 Task: Add Sprouts Organic French Roast Dark Blend Coffee Pods 12 Pack to the cart.
Action: Mouse pressed left at (22, 153)
Screenshot: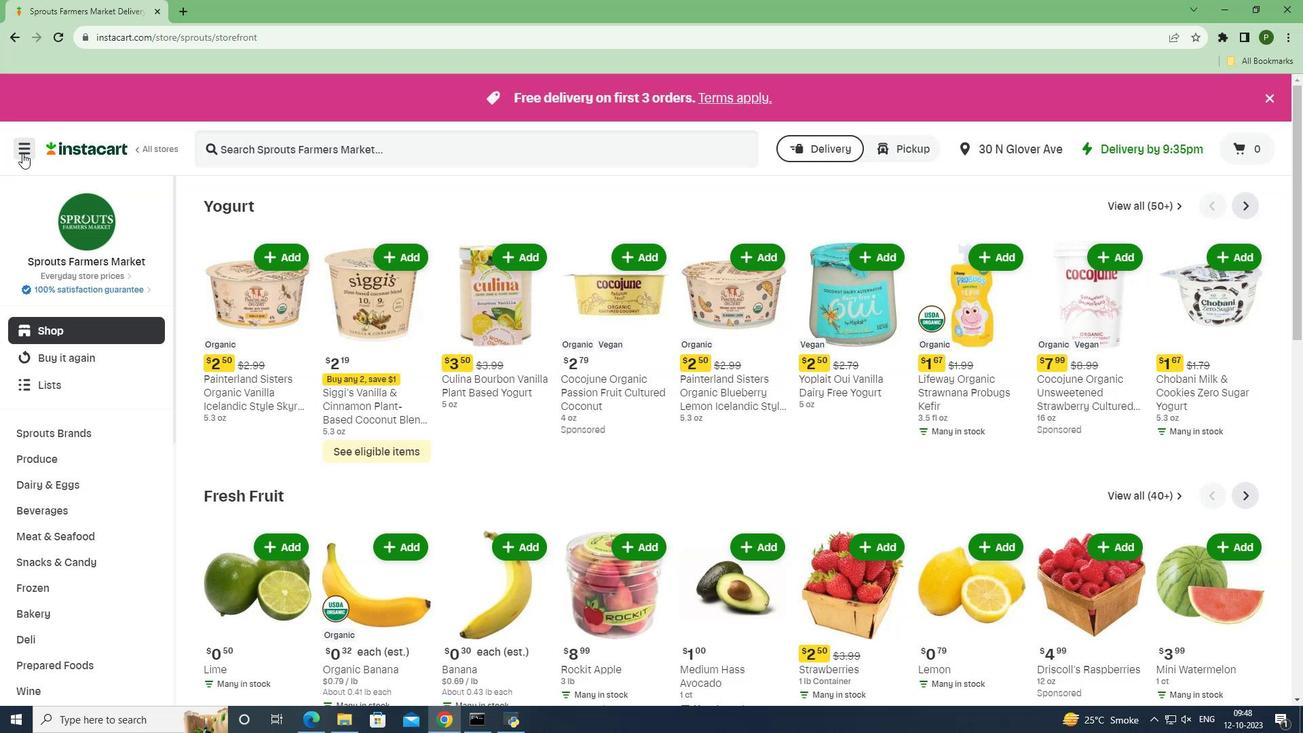 
Action: Mouse moved to (45, 354)
Screenshot: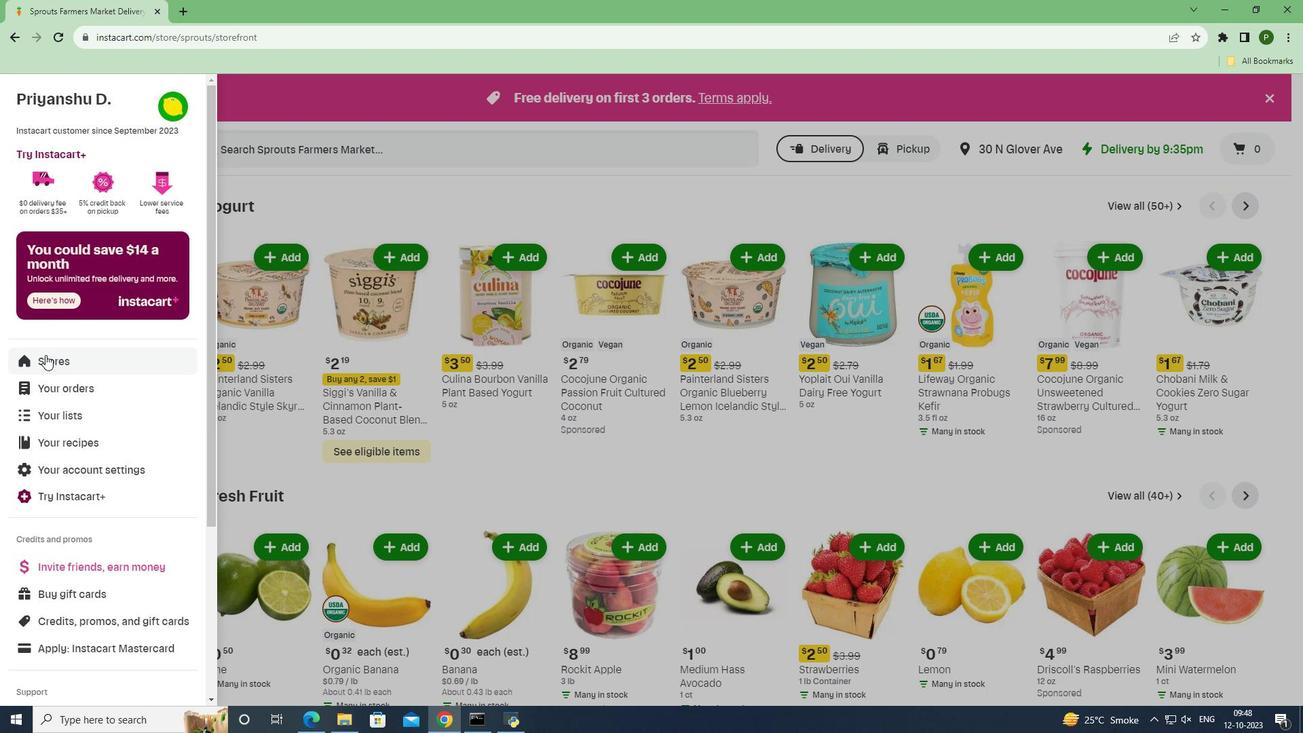 
Action: Mouse pressed left at (45, 354)
Screenshot: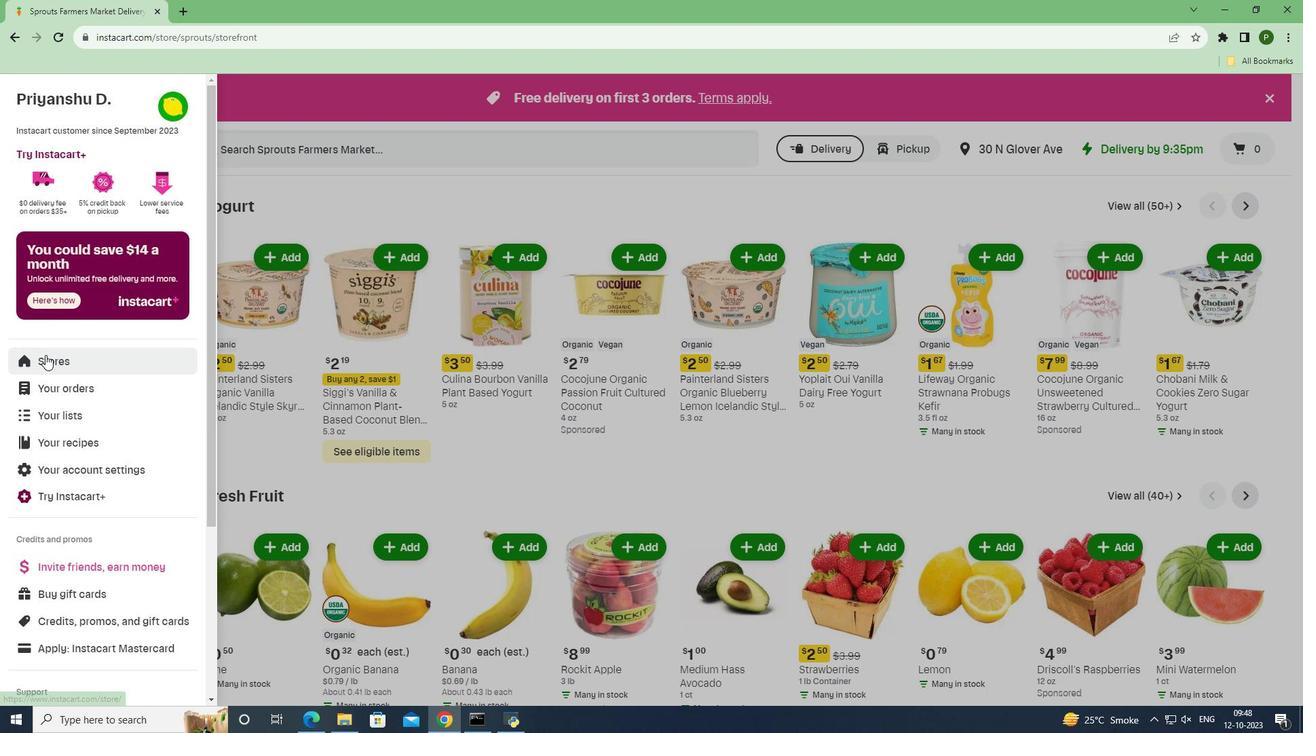 
Action: Mouse moved to (309, 154)
Screenshot: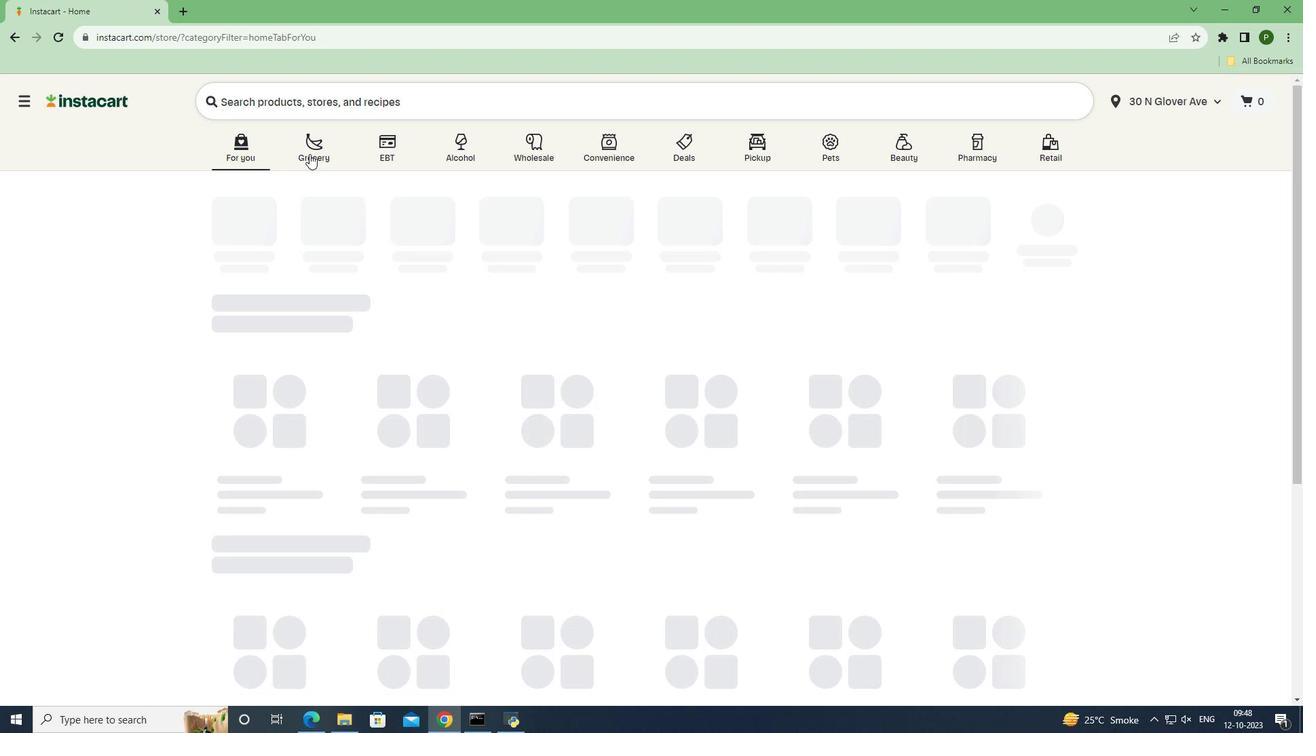 
Action: Mouse pressed left at (309, 154)
Screenshot: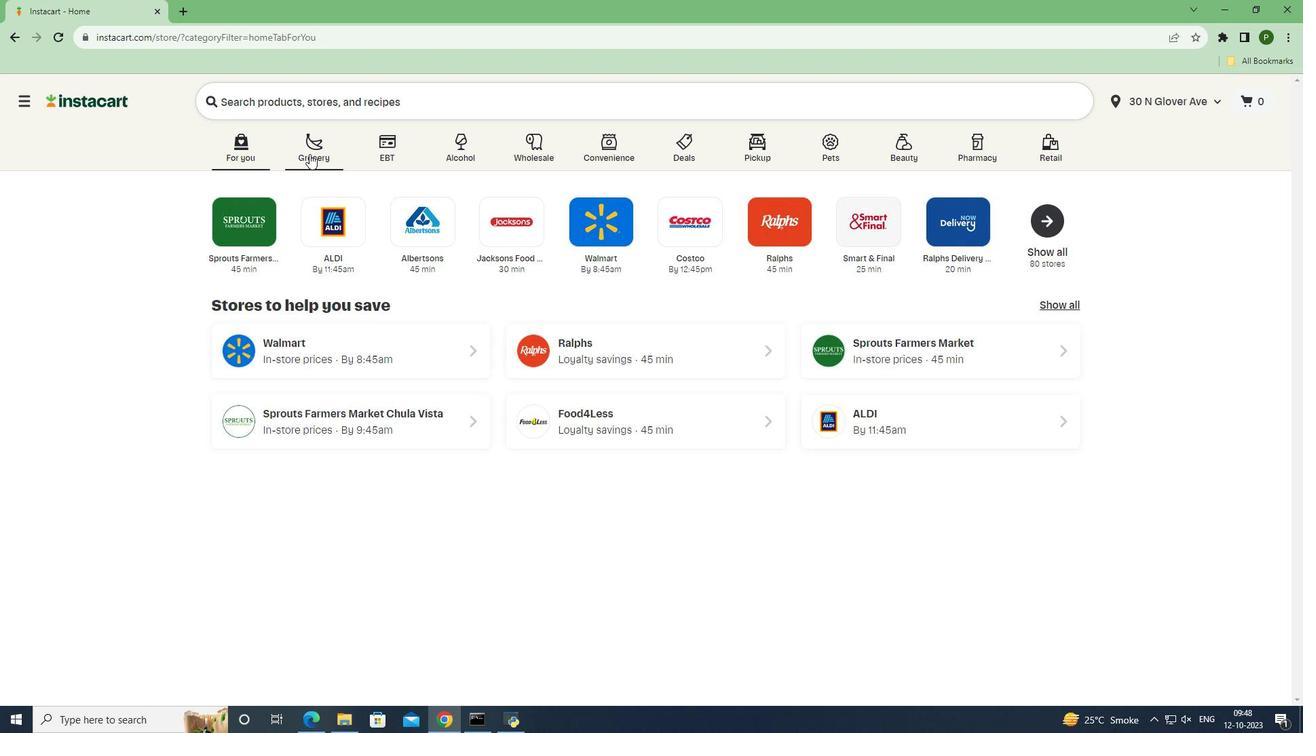 
Action: Mouse moved to (532, 308)
Screenshot: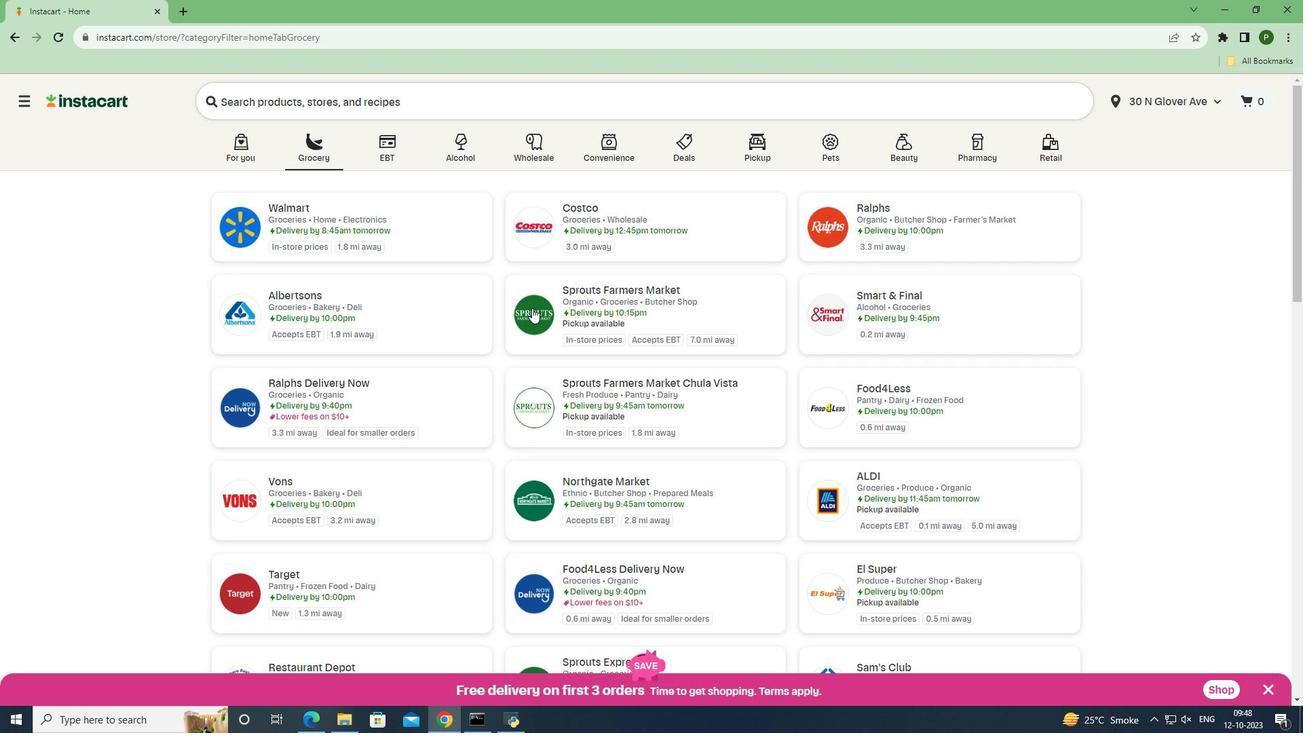 
Action: Mouse pressed left at (532, 308)
Screenshot: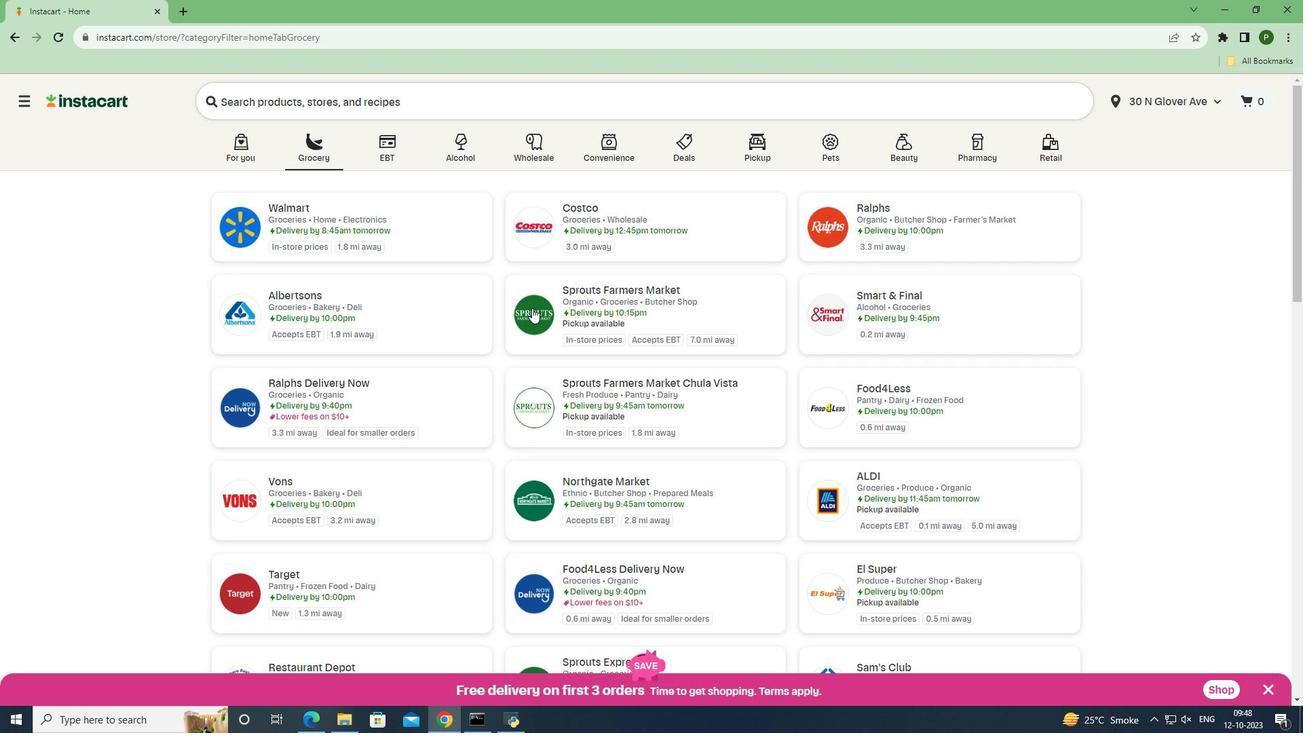 
Action: Mouse moved to (88, 515)
Screenshot: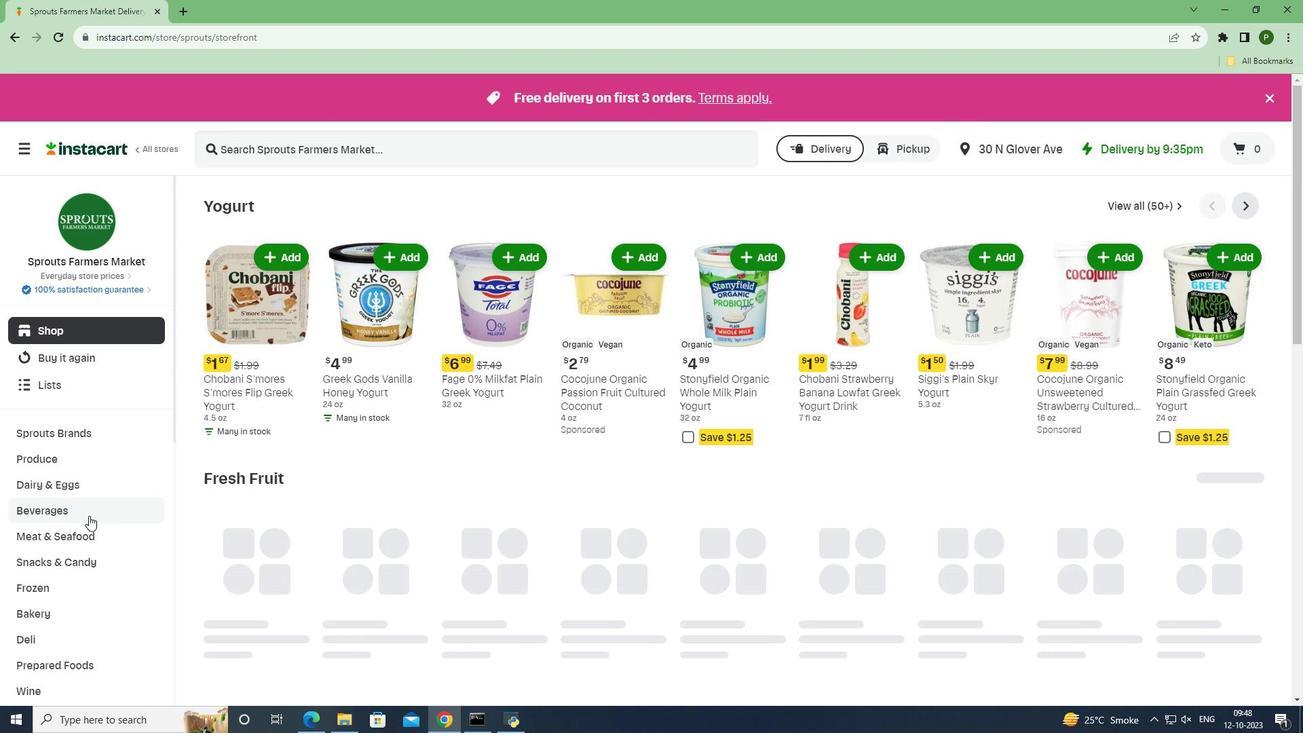 
Action: Mouse pressed left at (88, 515)
Screenshot: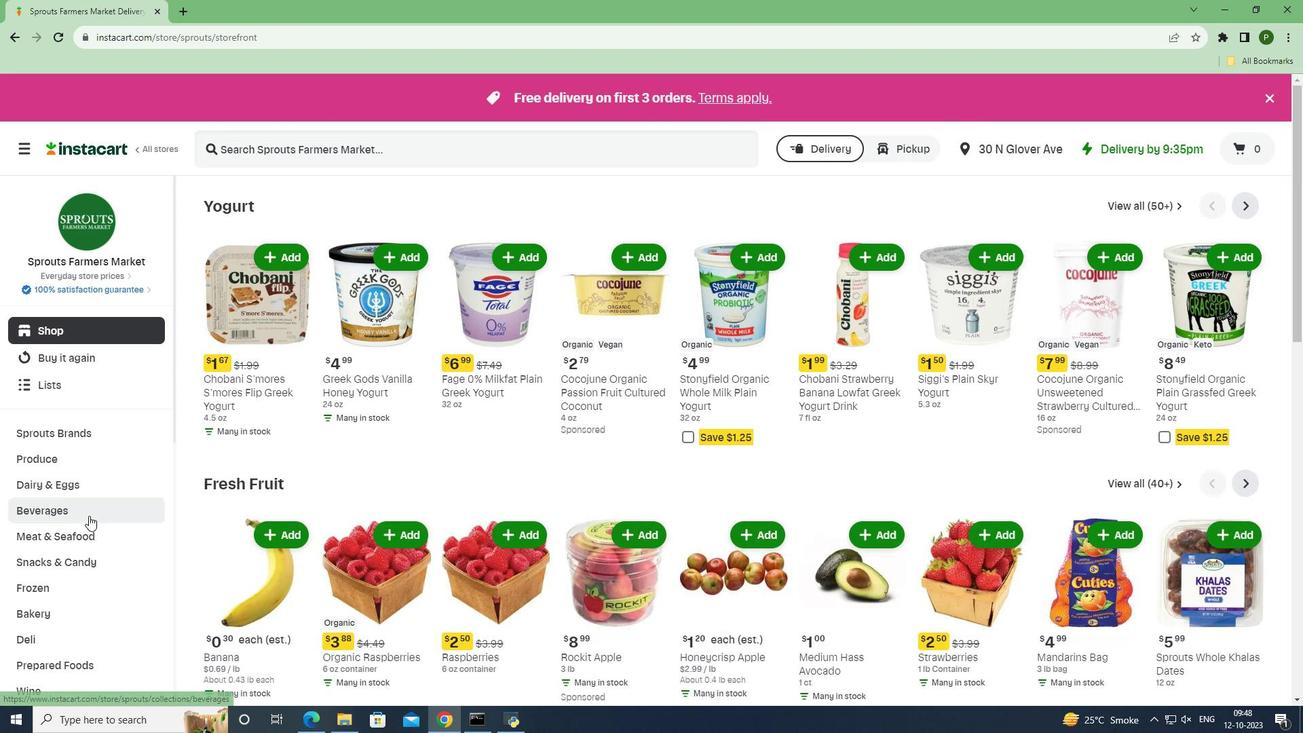 
Action: Mouse moved to (509, 240)
Screenshot: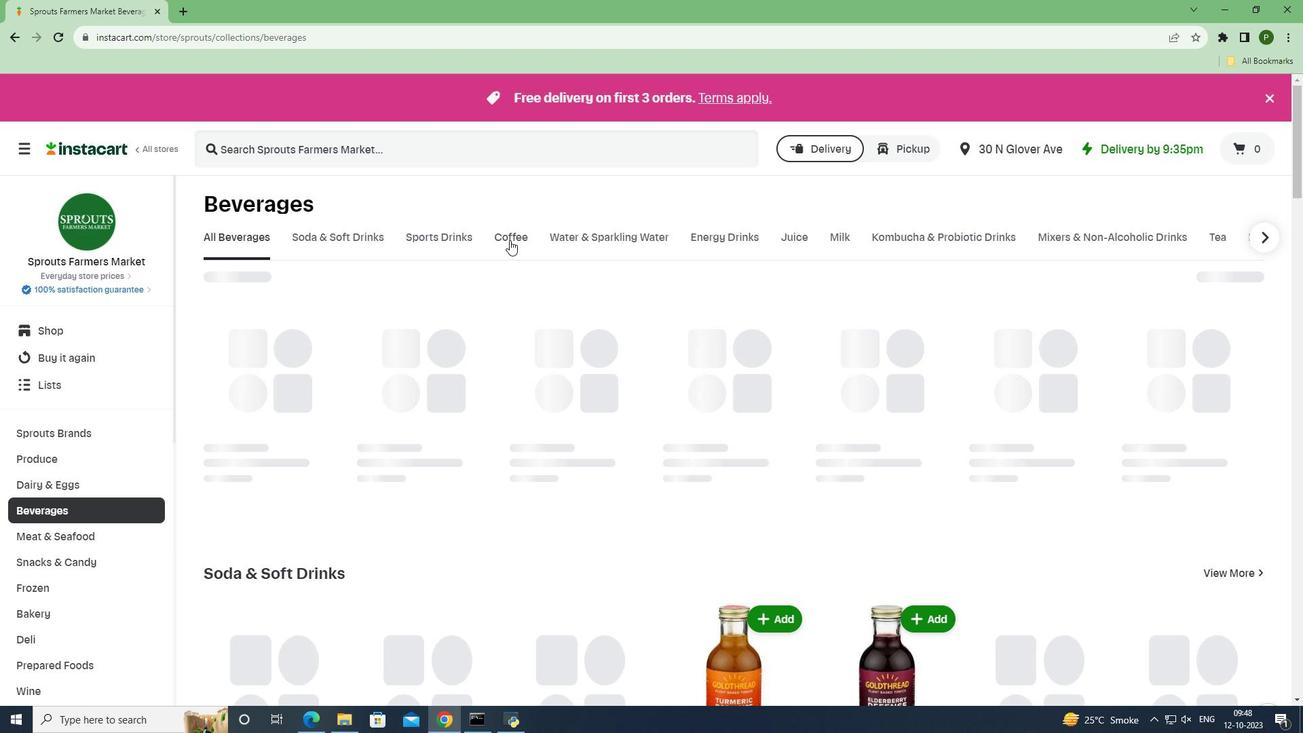 
Action: Mouse pressed left at (509, 240)
Screenshot: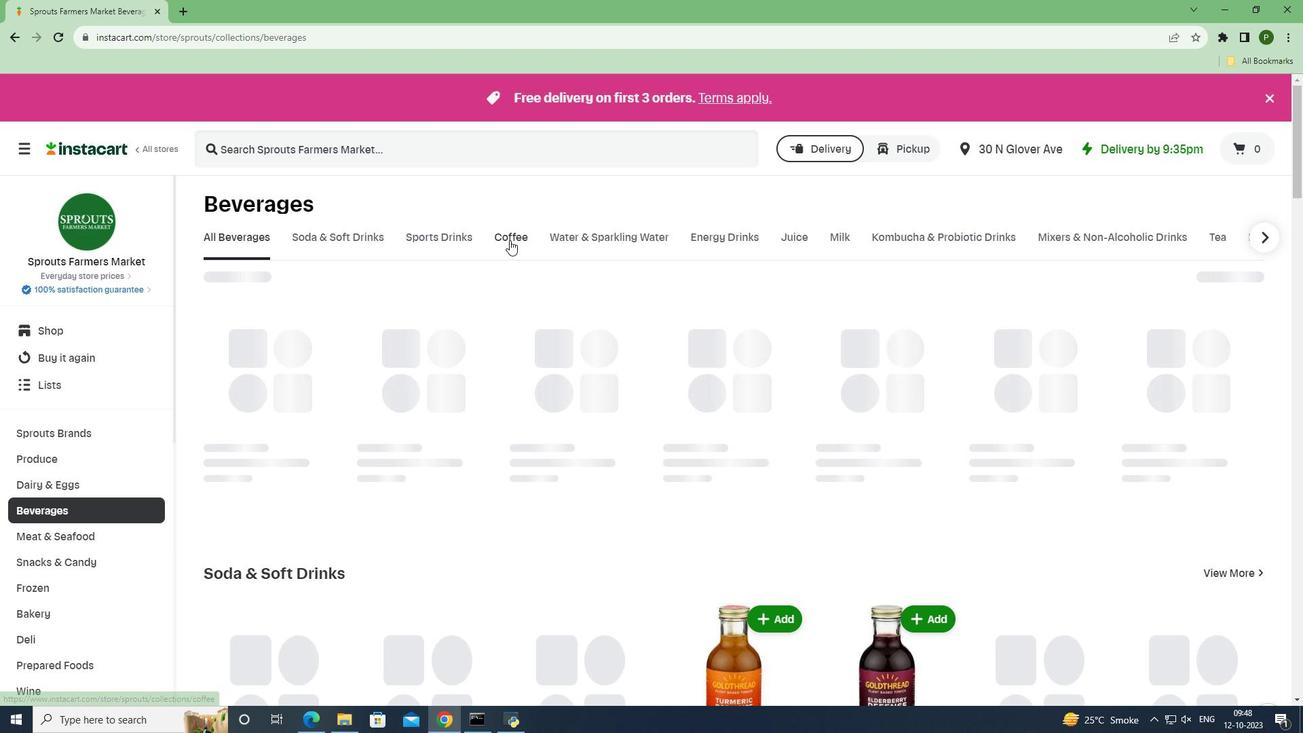 
Action: Mouse moved to (295, 146)
Screenshot: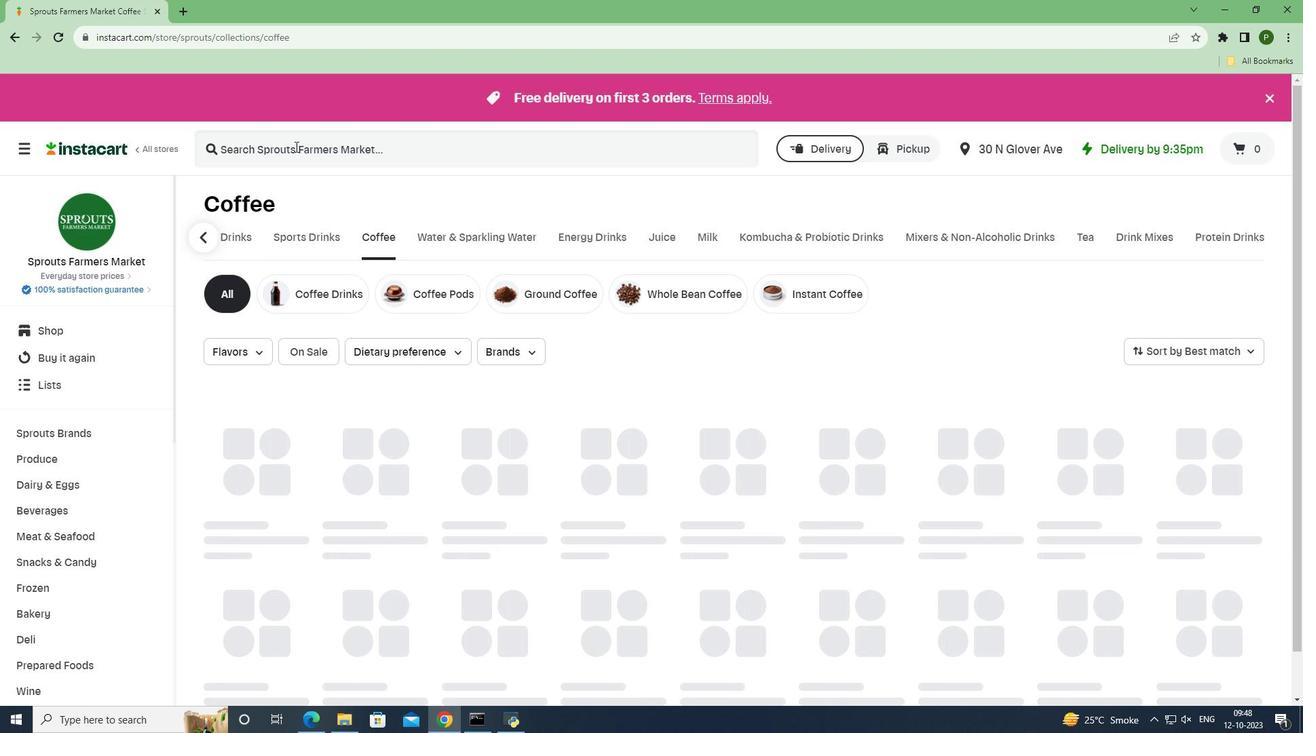 
Action: Mouse pressed left at (295, 146)
Screenshot: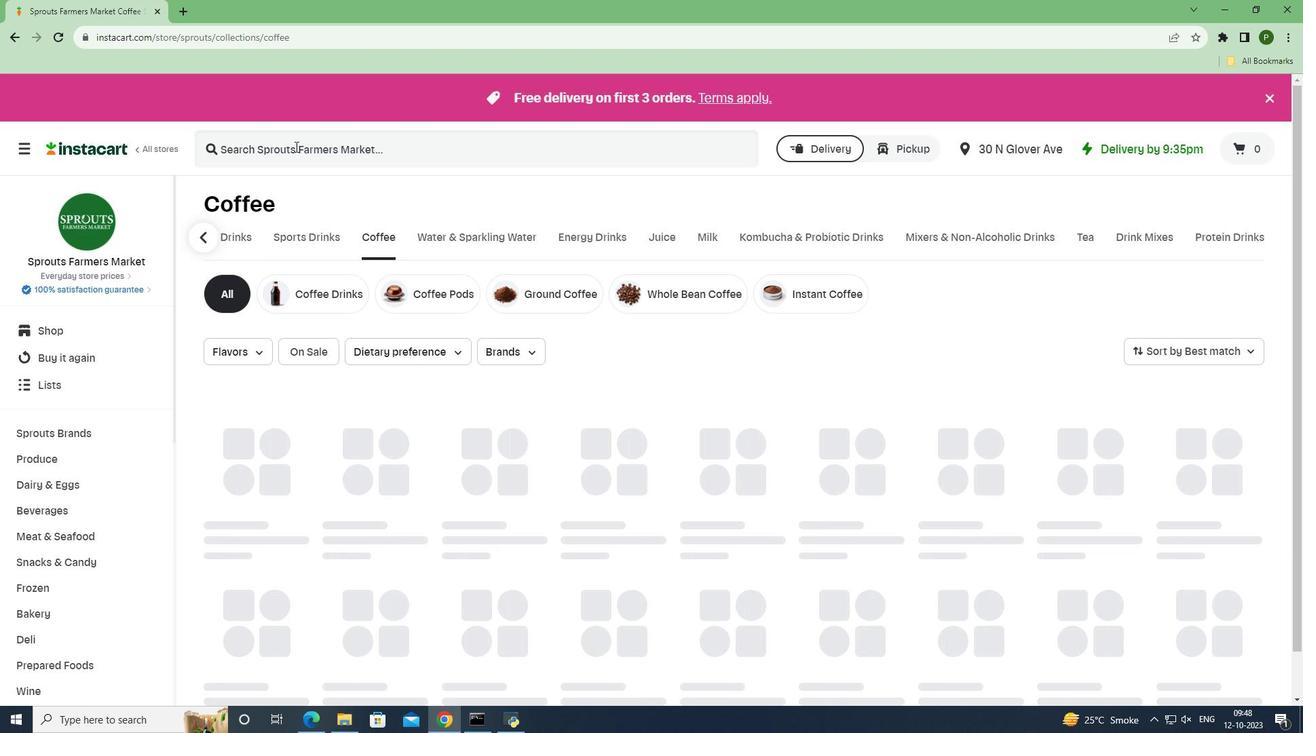 
Action: Key pressed <Key.caps_lock>S<Key.caps_lock>prouts<Key.space><Key.caps_lock>O<Key.caps_lock>rganic<Key.space><Key.caps_lock>F<Key.caps_lock>rench<Key.space><Key.caps_lock>R<Key.caps_lock>oast<Key.space><Key.caps_lock>D<Key.caps_lock>ark<Key.space><Key.caps_lock>B<Key.caps_lock>lend<Key.space><Key.caps_lock>C<Key.caps_lock>offee<Key.space><Key.caps_lock>P<Key.caps_lock>ods<Key.space>12<Key.space><Key.caps_lock>P<Key.caps_lock>ack<Key.space><Key.enter>
Screenshot: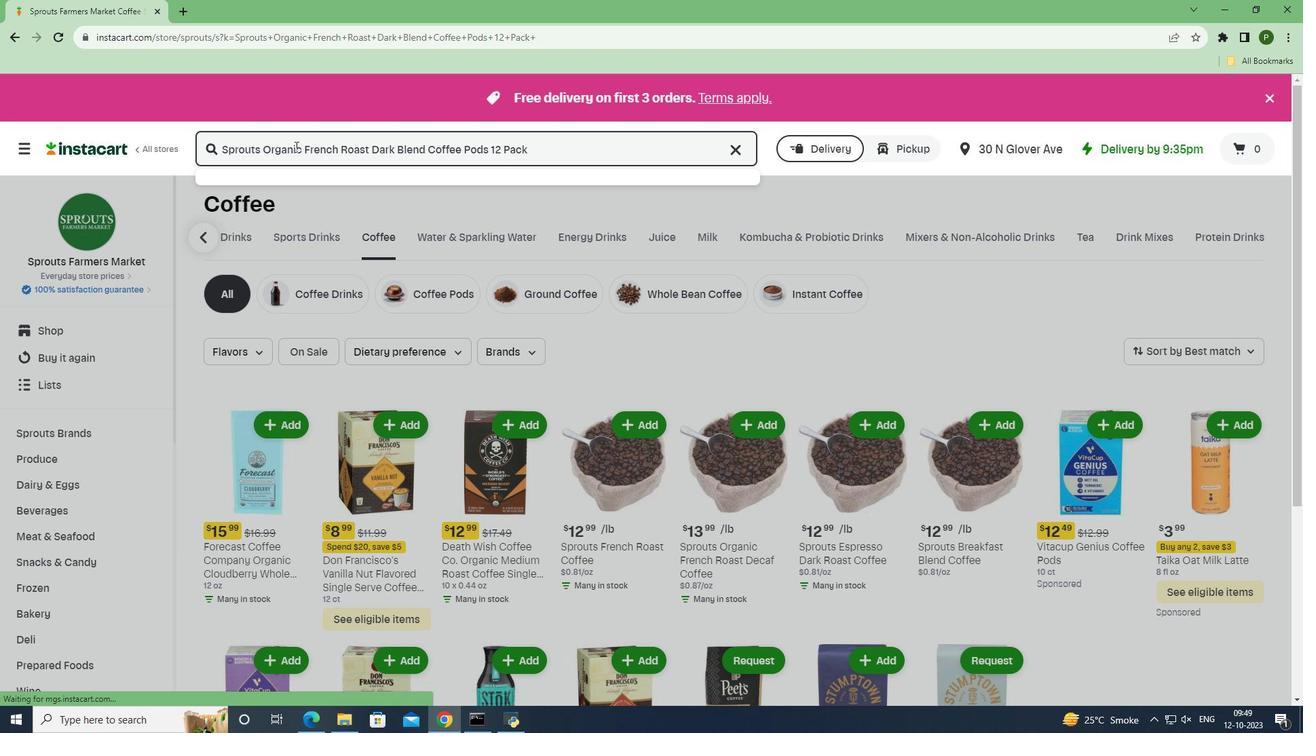 
Action: Mouse moved to (791, 291)
Screenshot: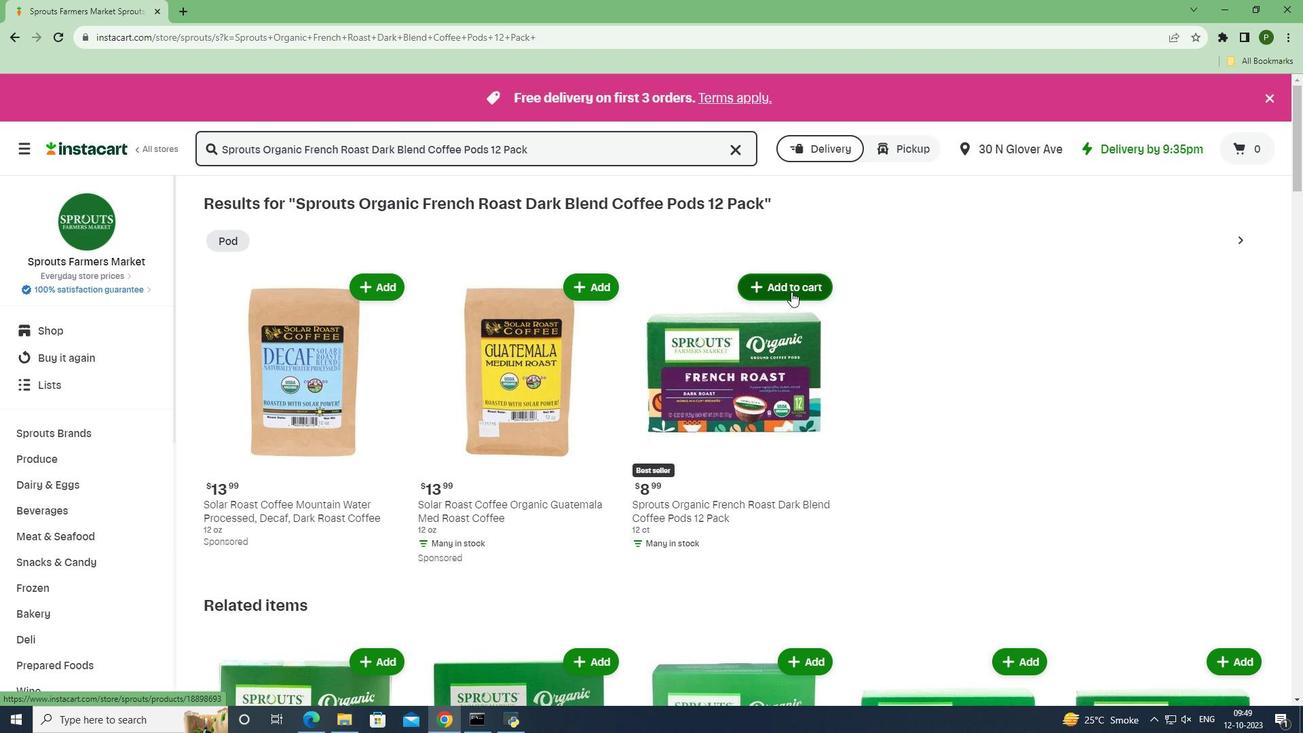 
Action: Mouse pressed left at (791, 291)
Screenshot: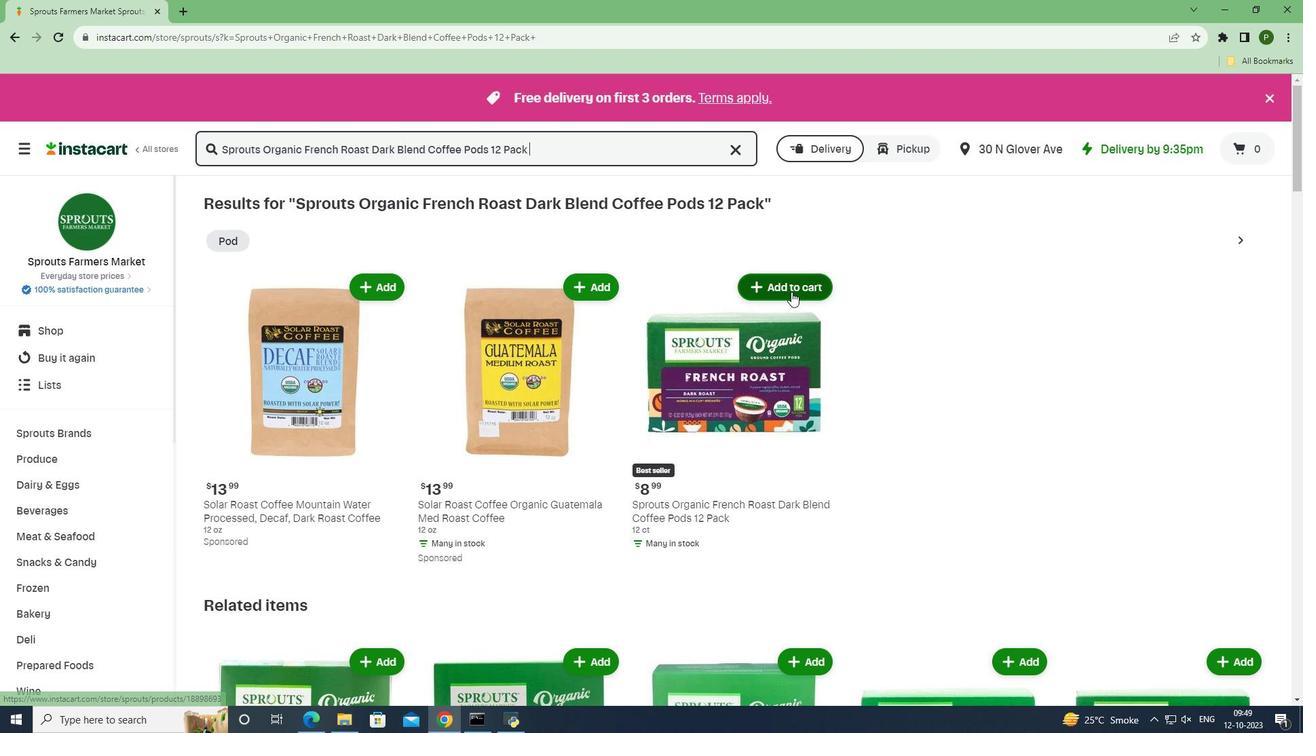 
Action: Mouse moved to (877, 357)
Screenshot: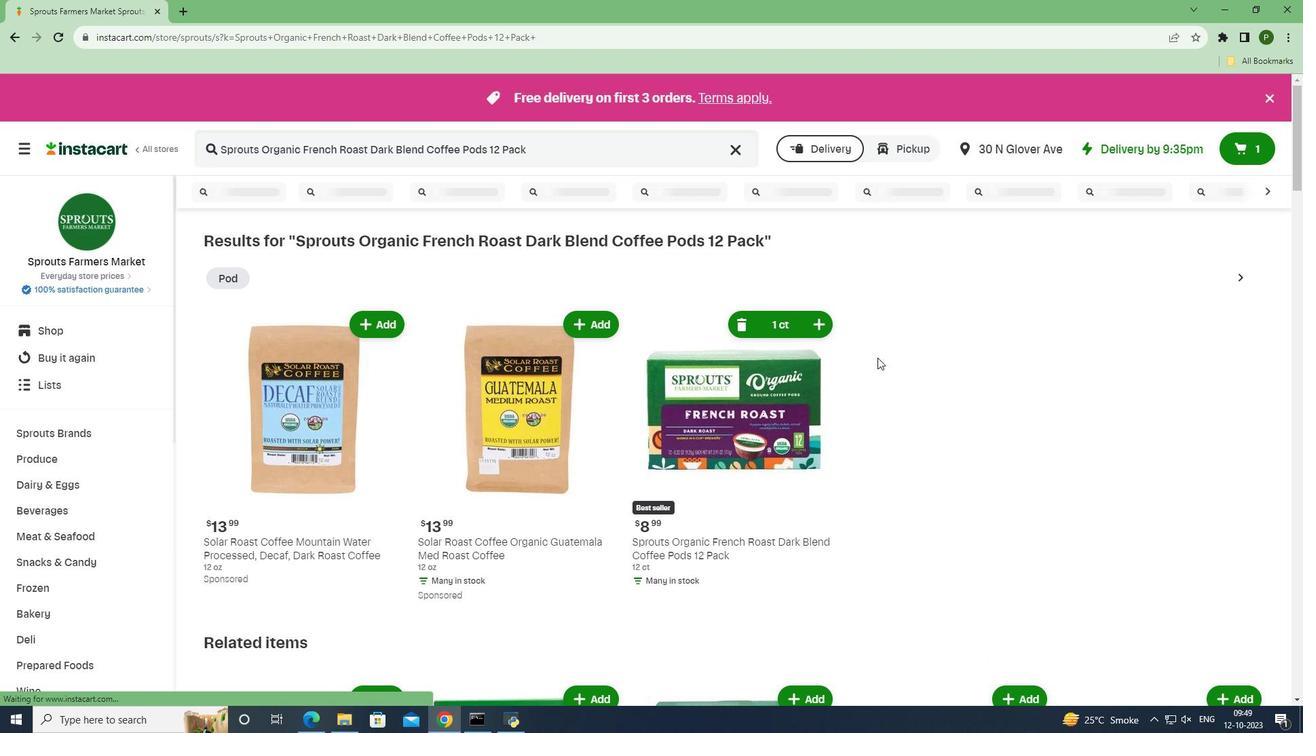 
